 Task: Create a due date automation trigger when advanced on, on the wednesday of the week a card is due add fields with custom field "Resume" set to a date in this week at 11:00 AM.
Action: Mouse moved to (924, 62)
Screenshot: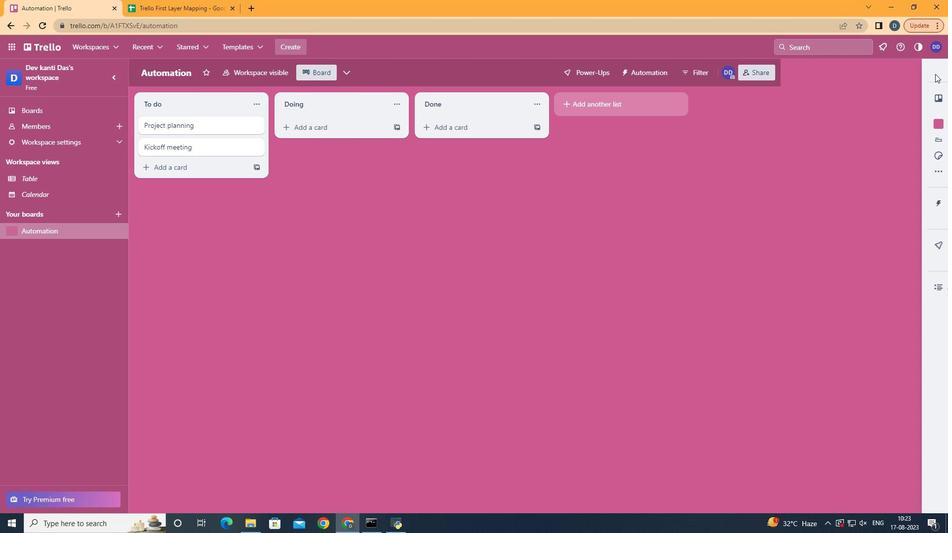 
Action: Mouse pressed left at (924, 62)
Screenshot: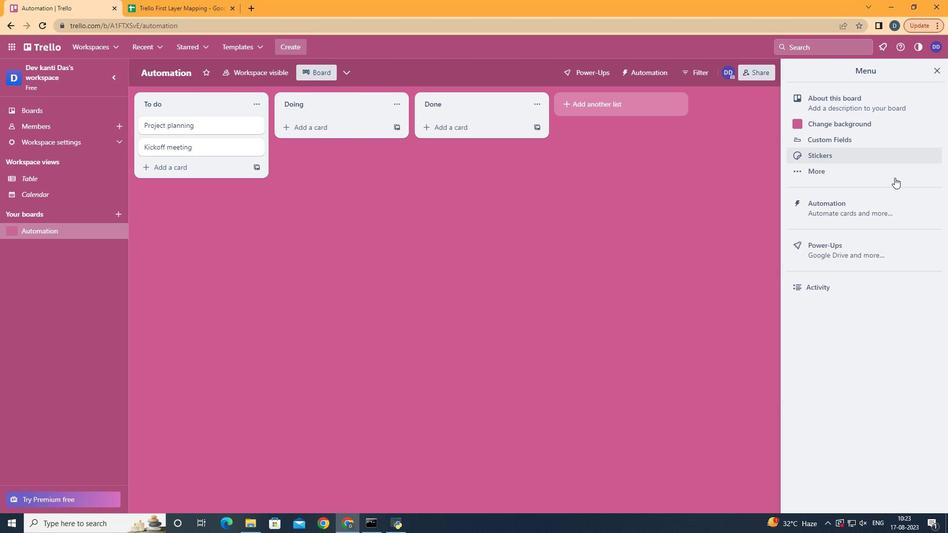 
Action: Mouse moved to (872, 190)
Screenshot: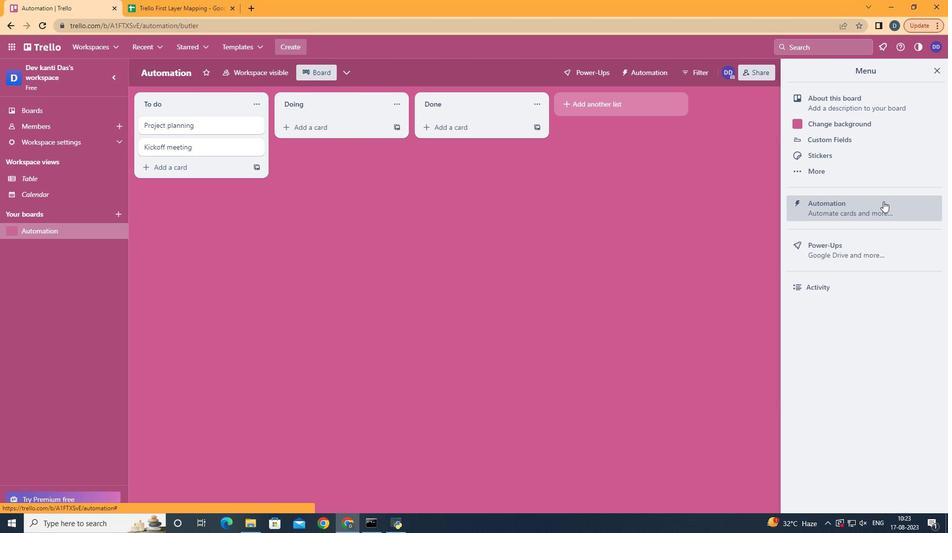 
Action: Mouse pressed left at (872, 190)
Screenshot: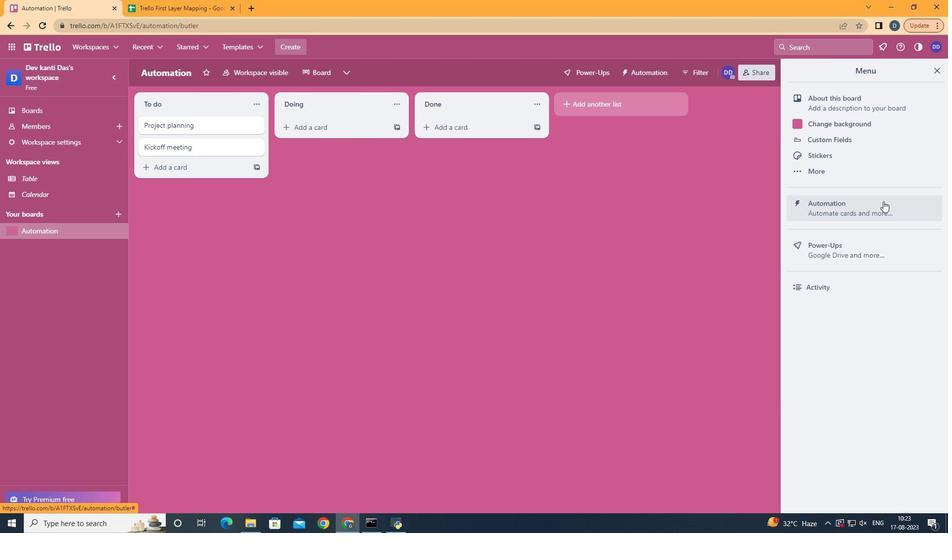 
Action: Mouse moved to (175, 185)
Screenshot: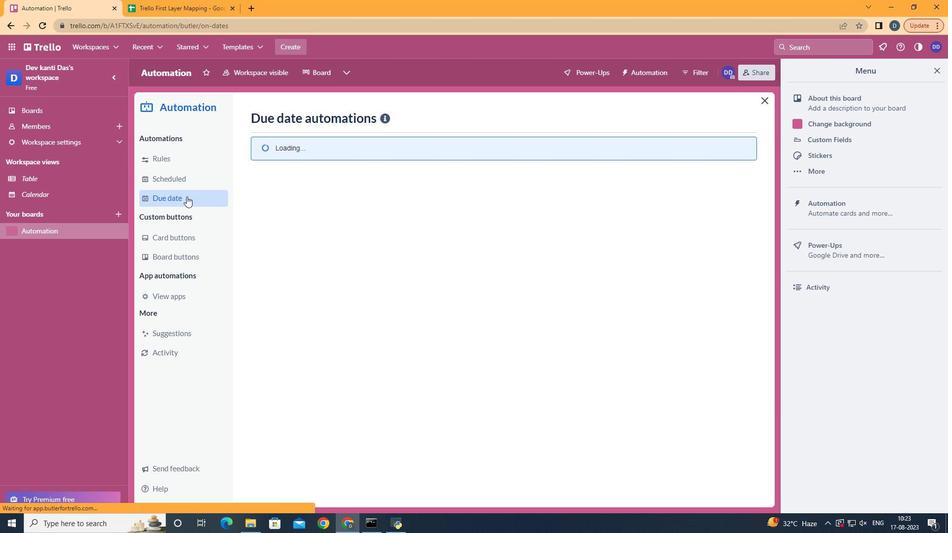 
Action: Mouse pressed left at (175, 185)
Screenshot: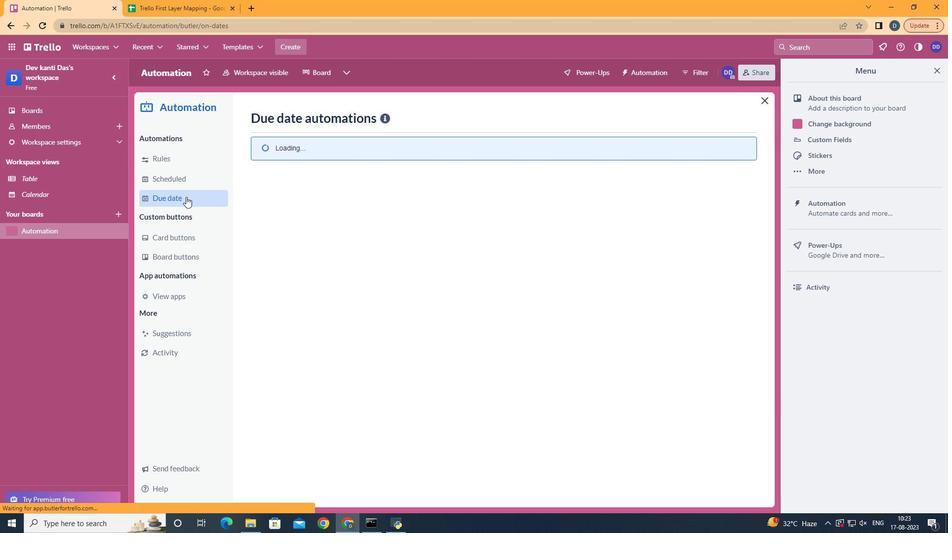 
Action: Mouse moved to (695, 106)
Screenshot: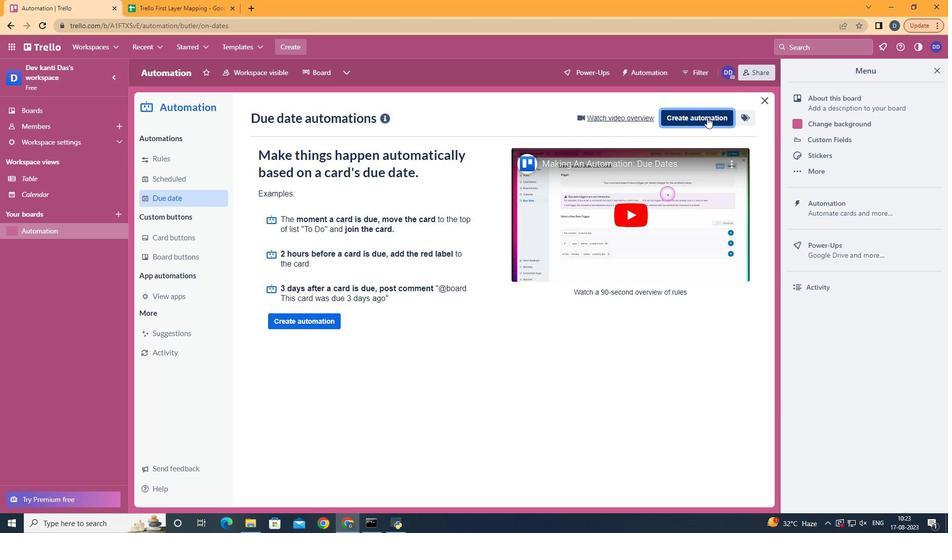 
Action: Mouse pressed left at (695, 106)
Screenshot: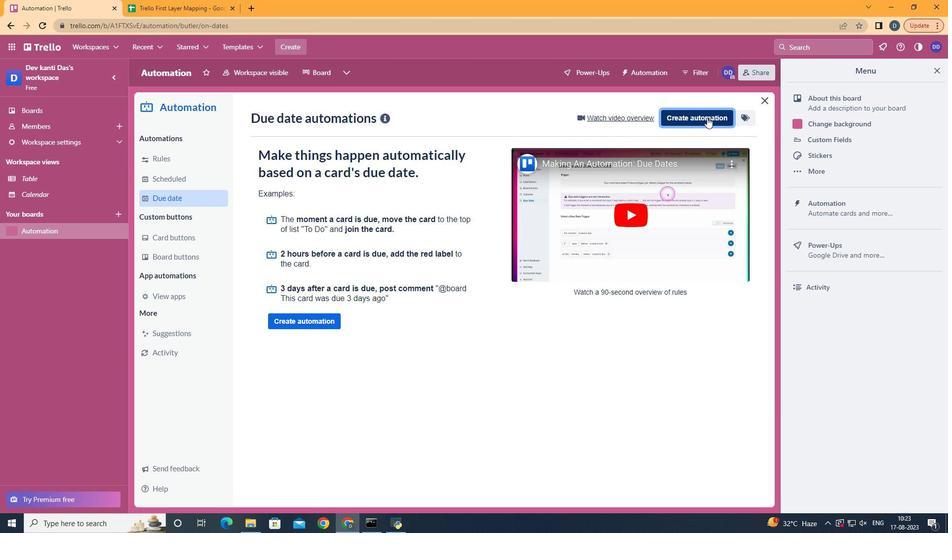 
Action: Mouse moved to (509, 207)
Screenshot: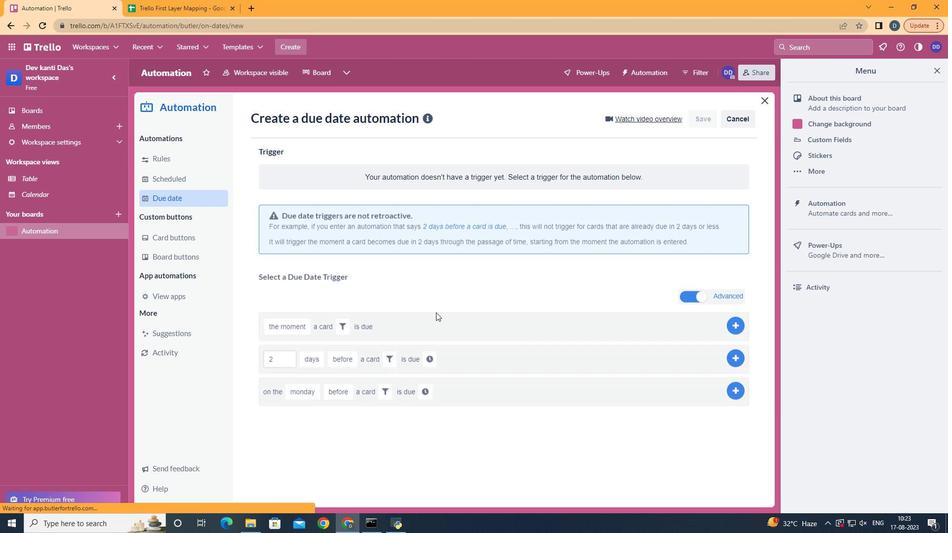 
Action: Mouse pressed left at (509, 207)
Screenshot: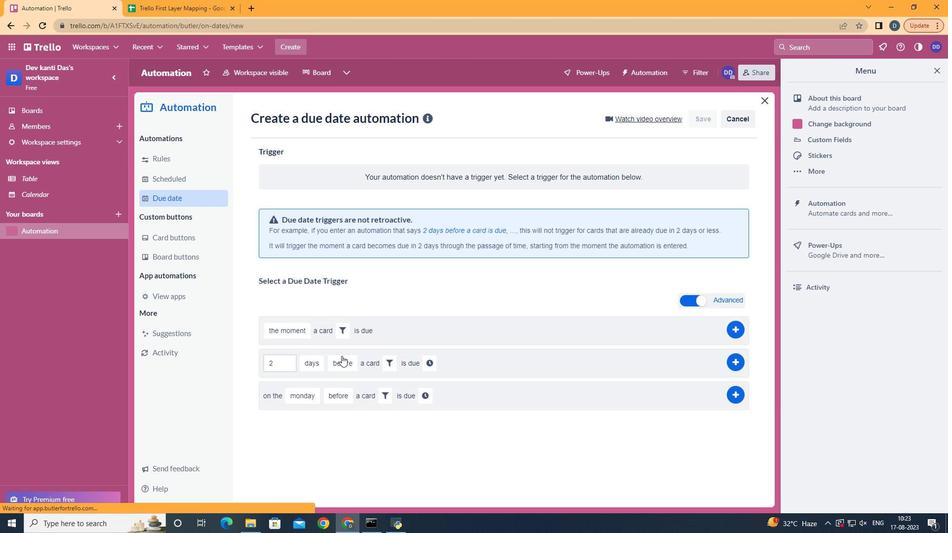 
Action: Mouse moved to (325, 288)
Screenshot: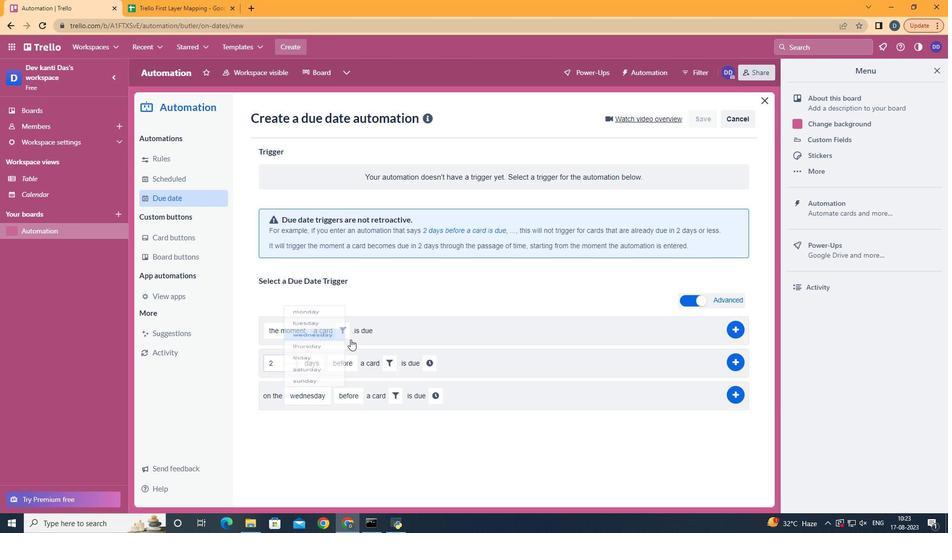 
Action: Mouse pressed left at (325, 288)
Screenshot: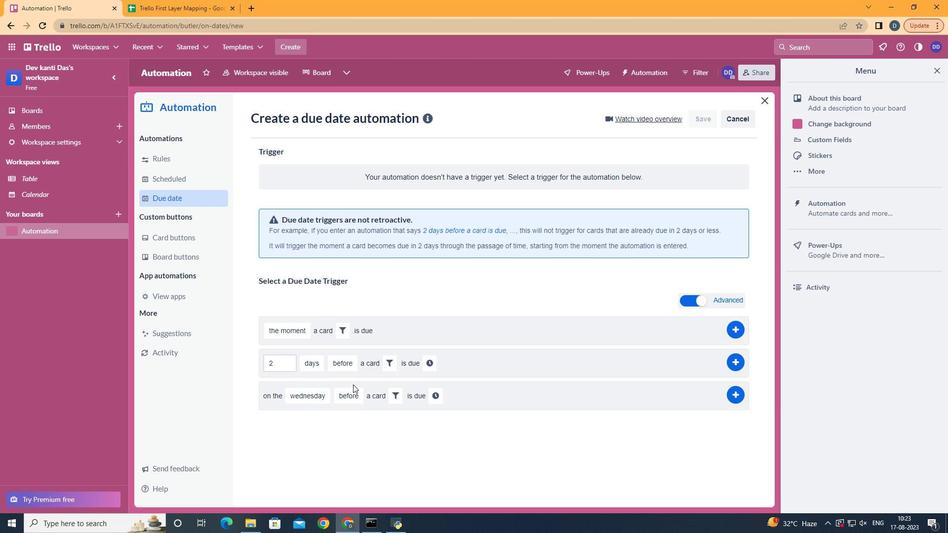 
Action: Mouse moved to (356, 448)
Screenshot: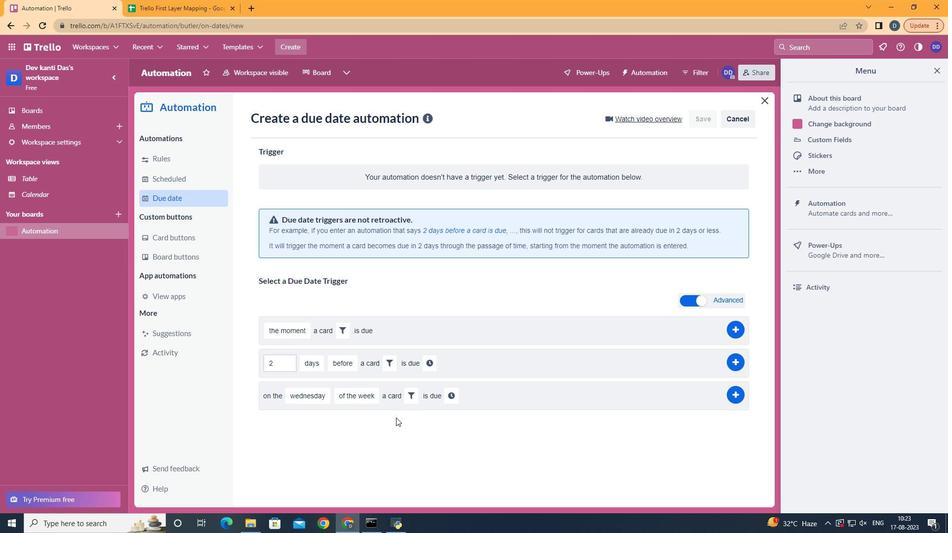 
Action: Mouse pressed left at (356, 448)
Screenshot: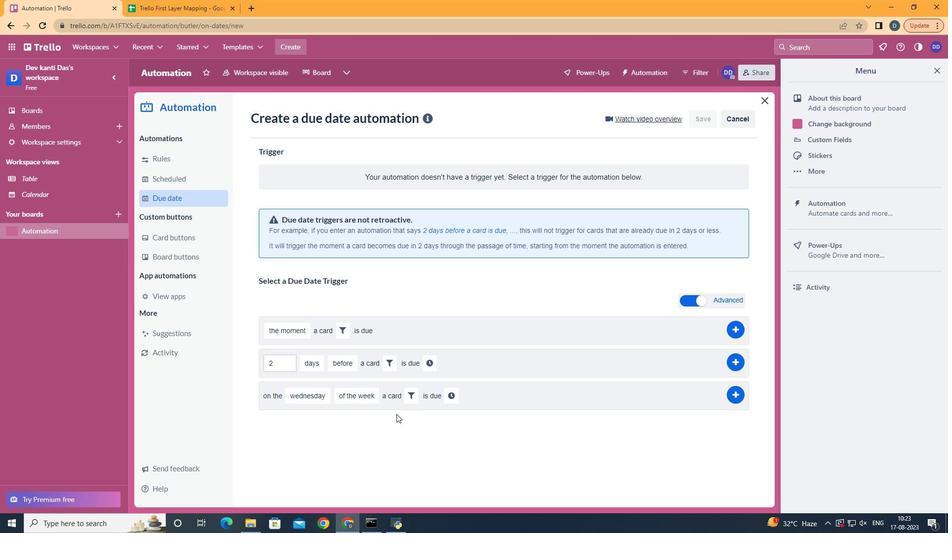 
Action: Mouse moved to (401, 384)
Screenshot: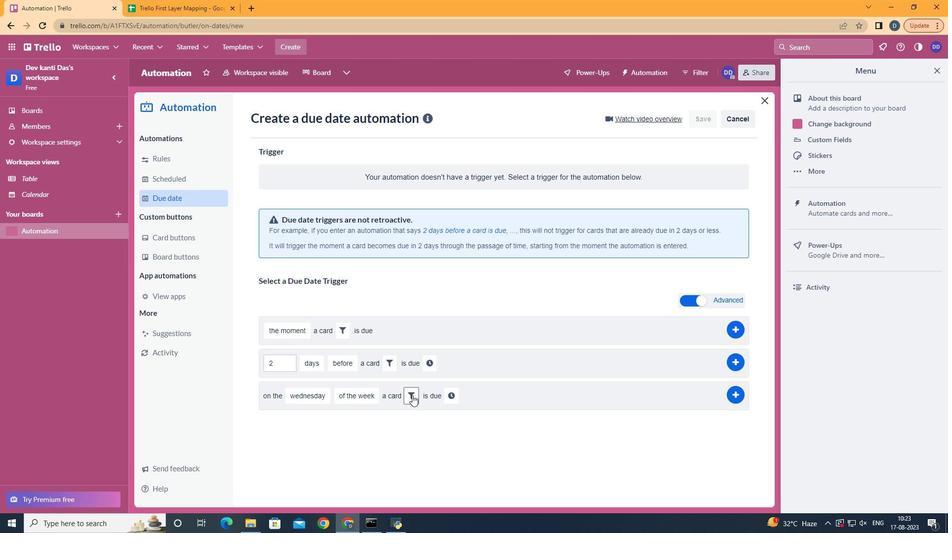 
Action: Mouse pressed left at (401, 384)
Screenshot: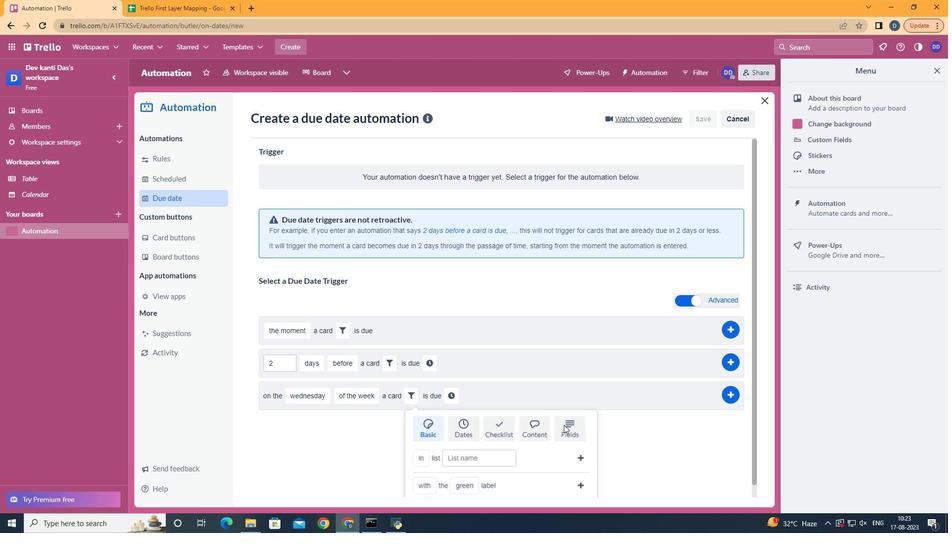 
Action: Mouse moved to (552, 413)
Screenshot: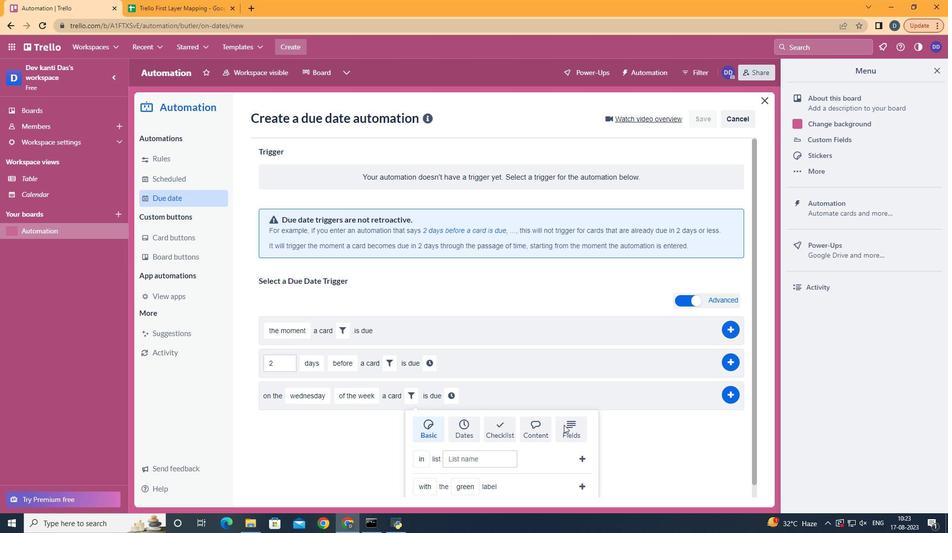 
Action: Mouse pressed left at (552, 413)
Screenshot: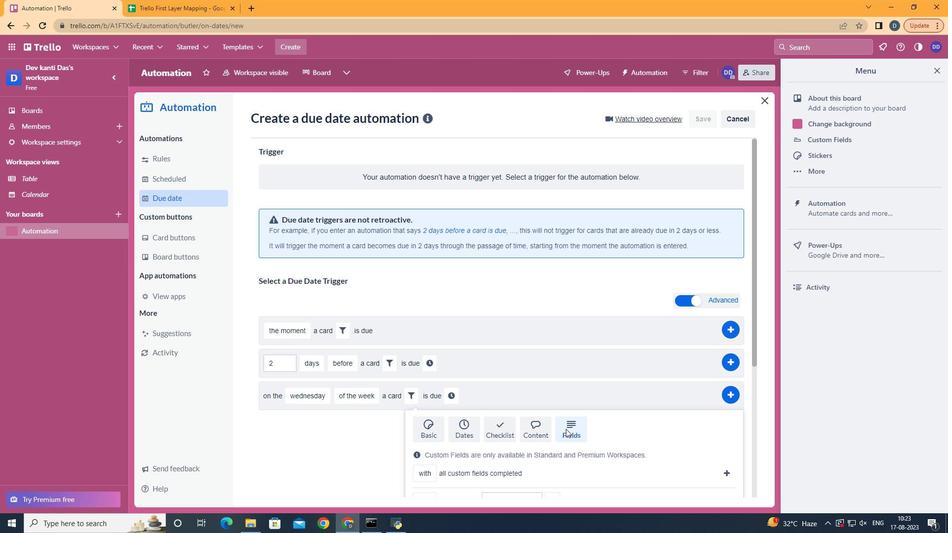 
Action: Mouse moved to (599, 470)
Screenshot: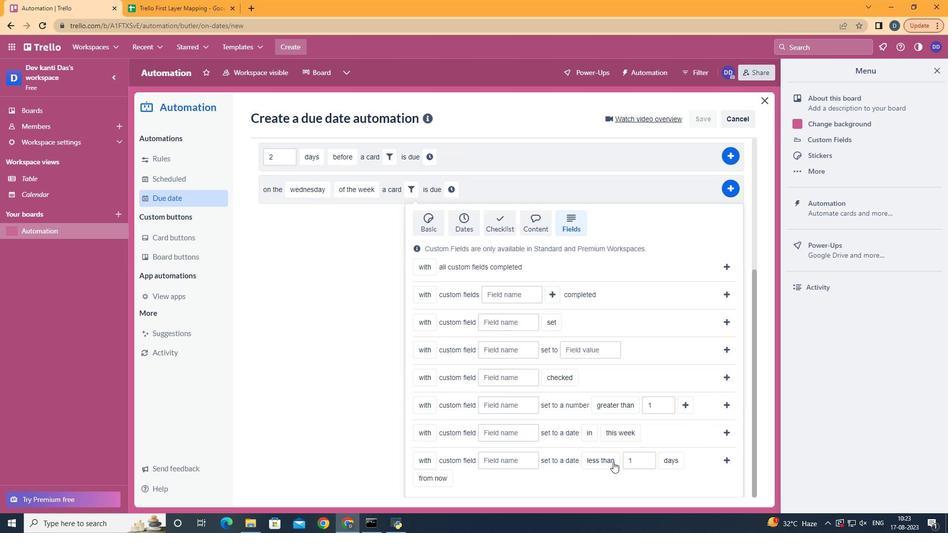 
Action: Mouse scrolled (599, 470) with delta (0, 0)
Screenshot: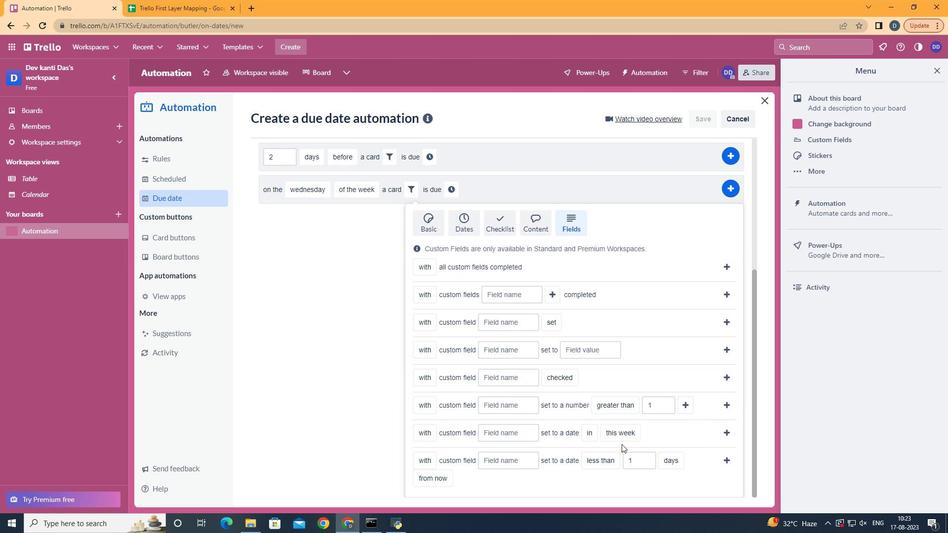 
Action: Mouse scrolled (599, 470) with delta (0, 0)
Screenshot: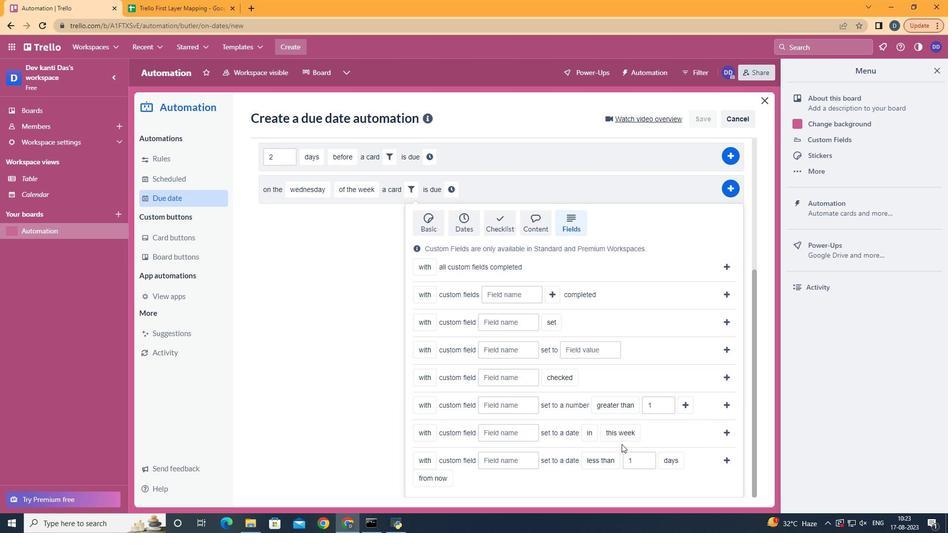 
Action: Mouse scrolled (599, 470) with delta (0, 0)
Screenshot: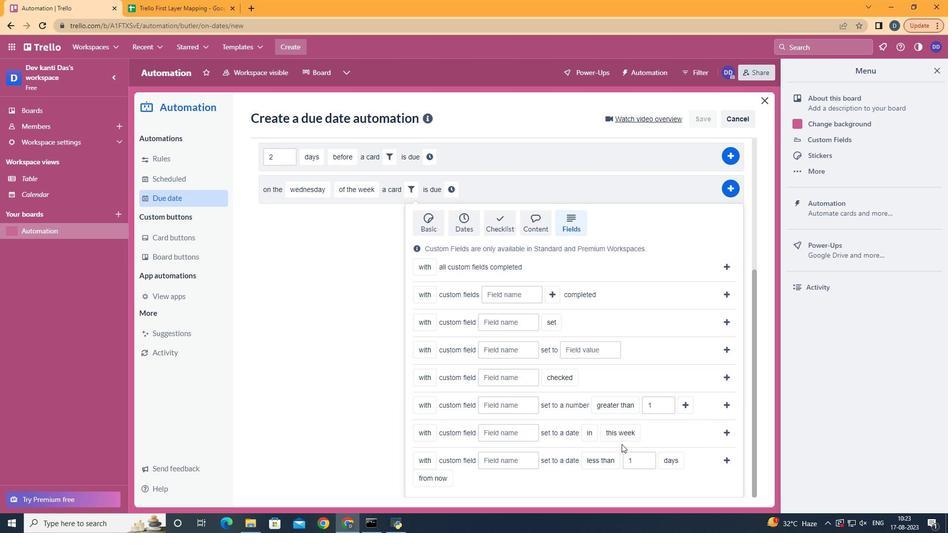 
Action: Mouse scrolled (599, 470) with delta (0, 0)
Screenshot: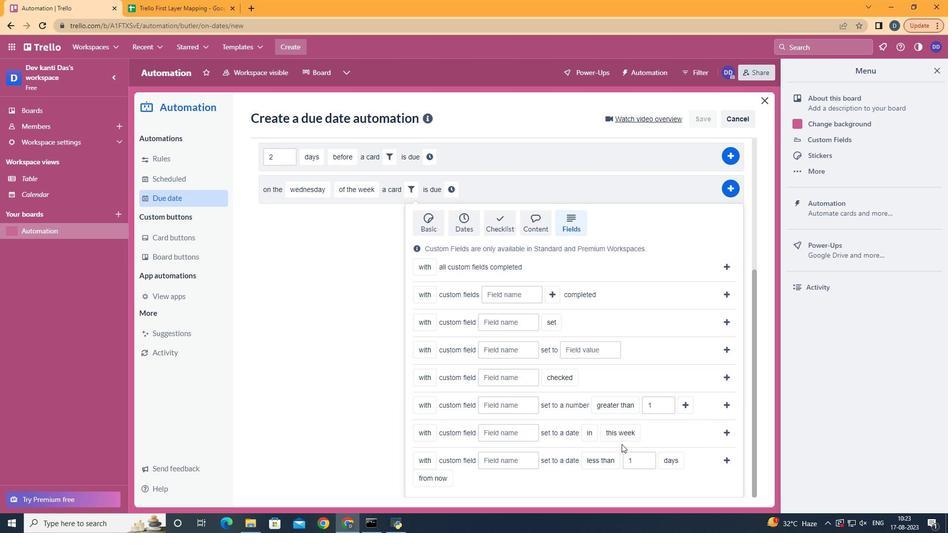 
Action: Mouse scrolled (599, 470) with delta (0, 0)
Screenshot: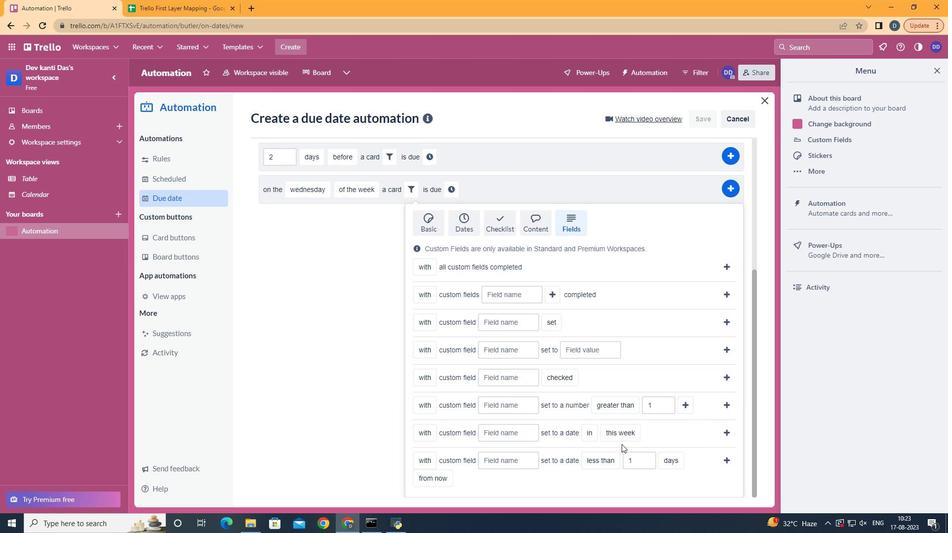 
Action: Mouse moved to (485, 421)
Screenshot: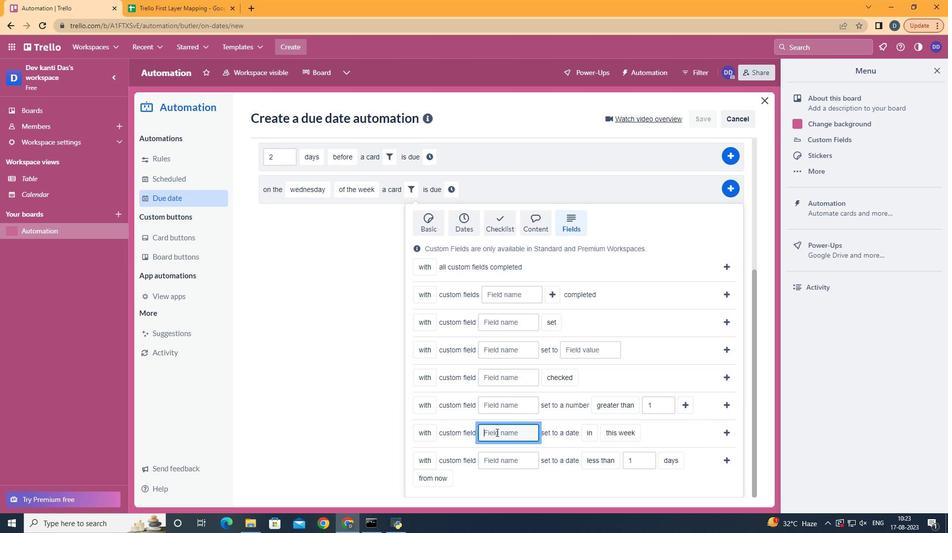 
Action: Mouse pressed left at (485, 421)
Screenshot: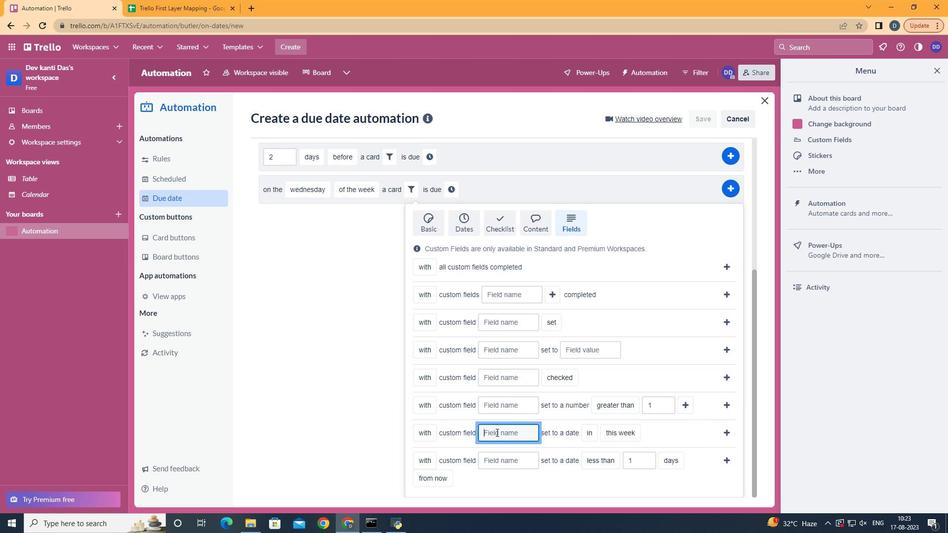 
Action: Key pressed <Key.shift>Resume
Screenshot: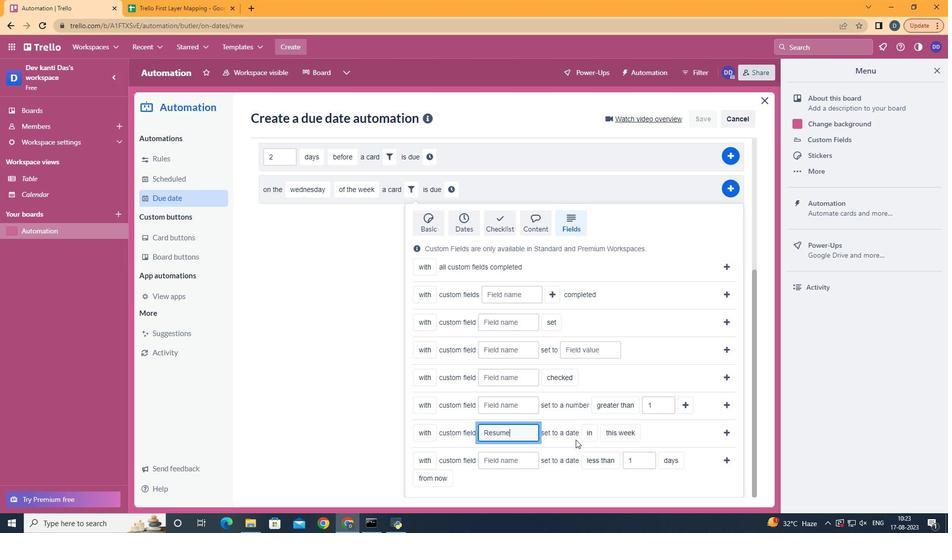 
Action: Mouse moved to (713, 418)
Screenshot: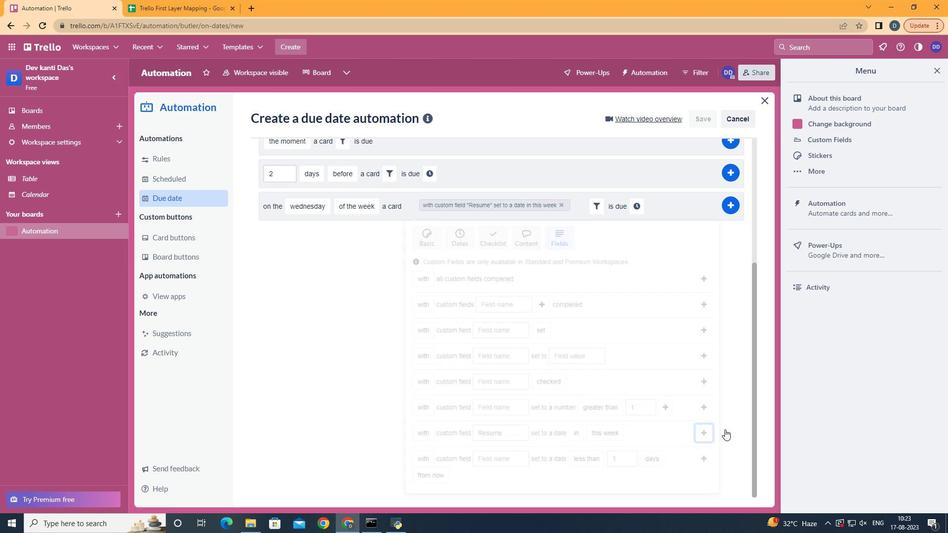 
Action: Mouse pressed left at (713, 418)
Screenshot: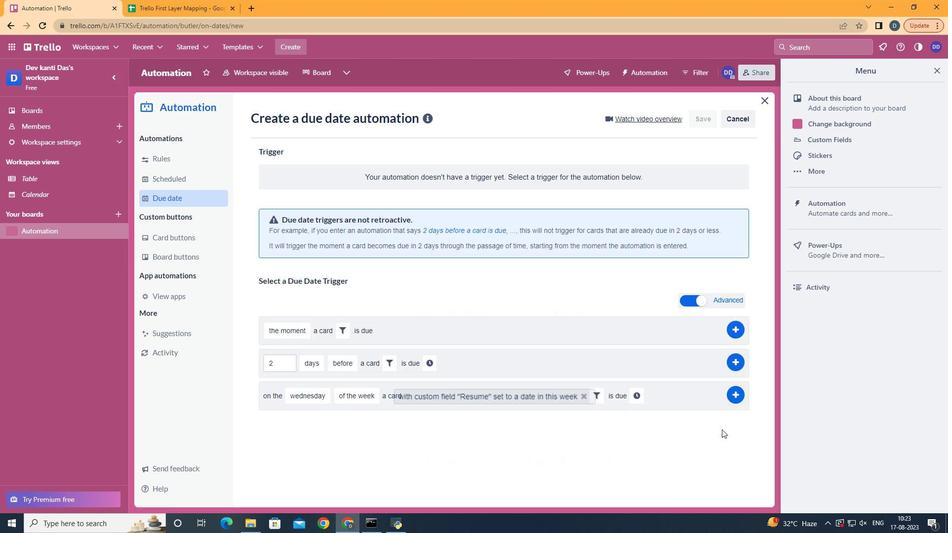
Action: Mouse moved to (625, 386)
Screenshot: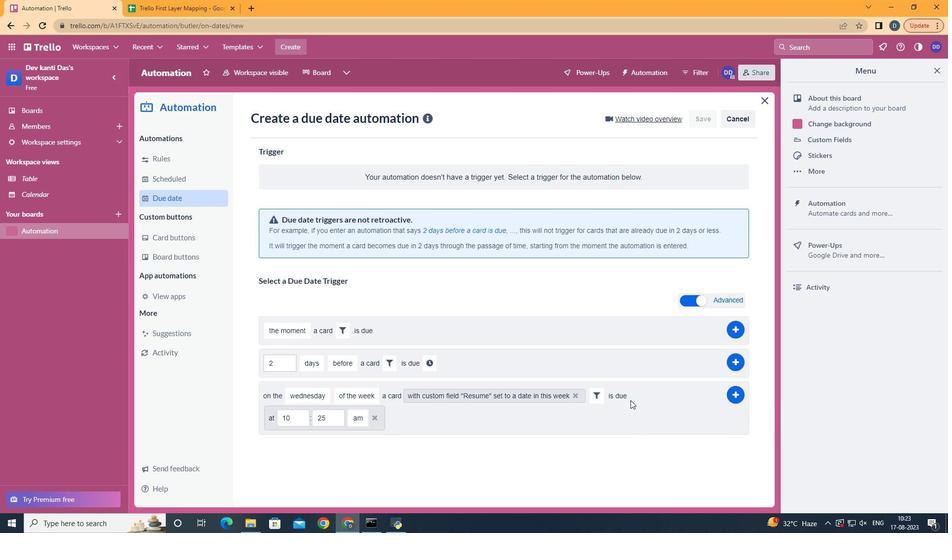 
Action: Mouse pressed left at (625, 386)
Screenshot: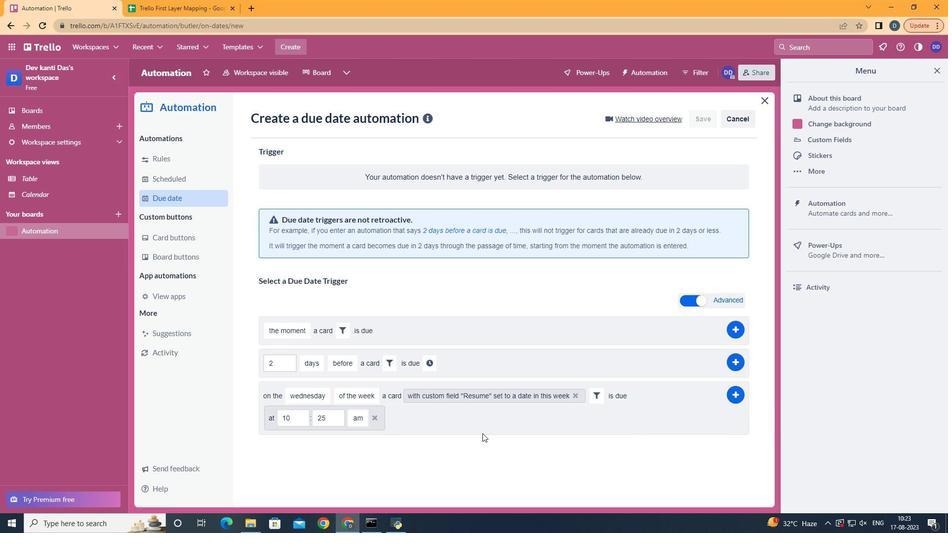 
Action: Mouse moved to (291, 409)
Screenshot: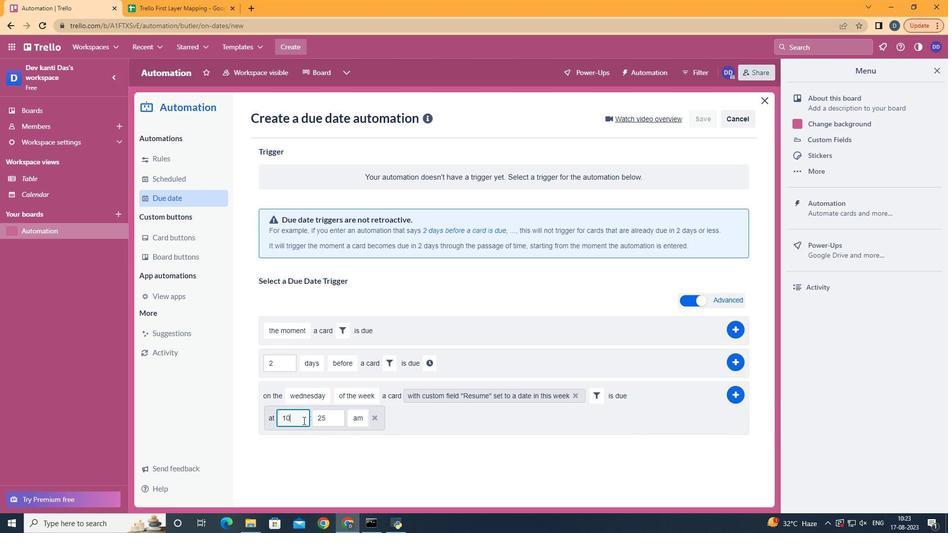 
Action: Mouse pressed left at (291, 409)
Screenshot: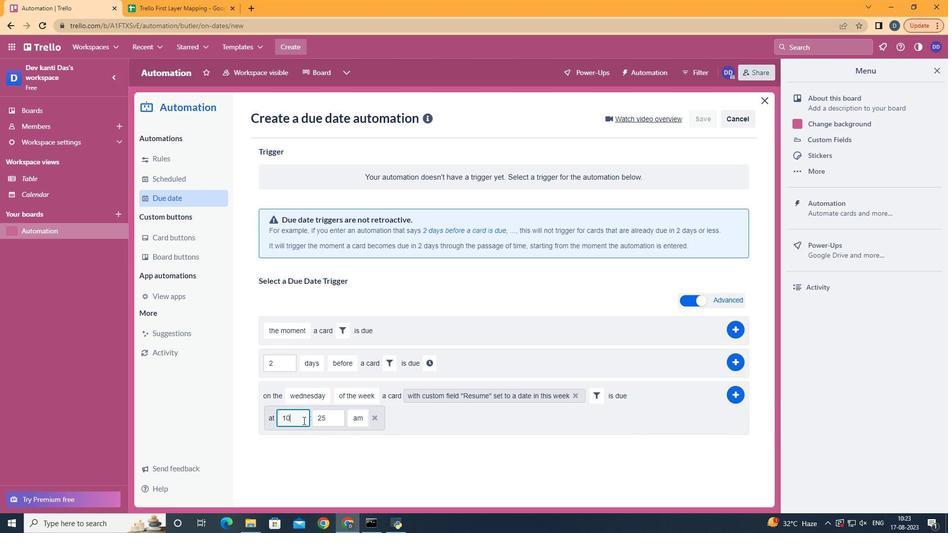 
Action: Key pressed <Key.backspace>1
Screenshot: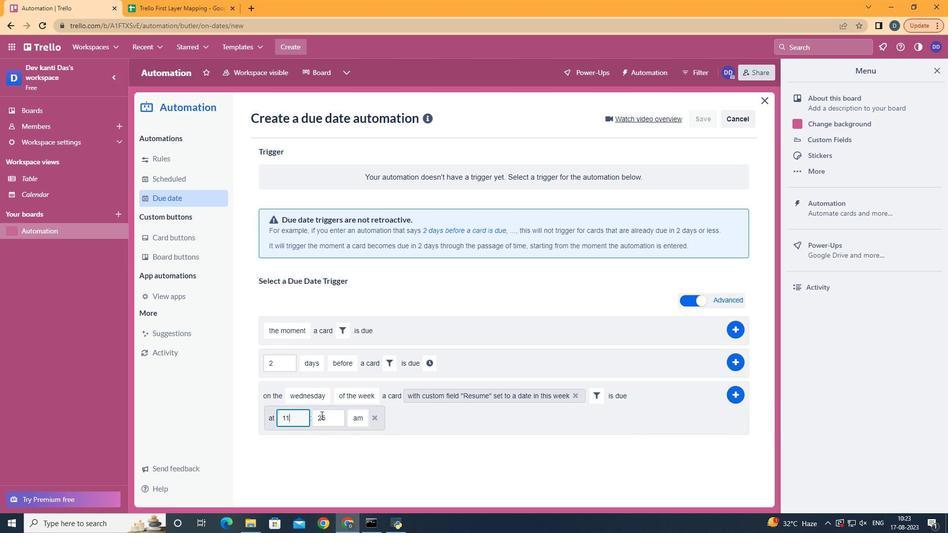 
Action: Mouse moved to (327, 402)
Screenshot: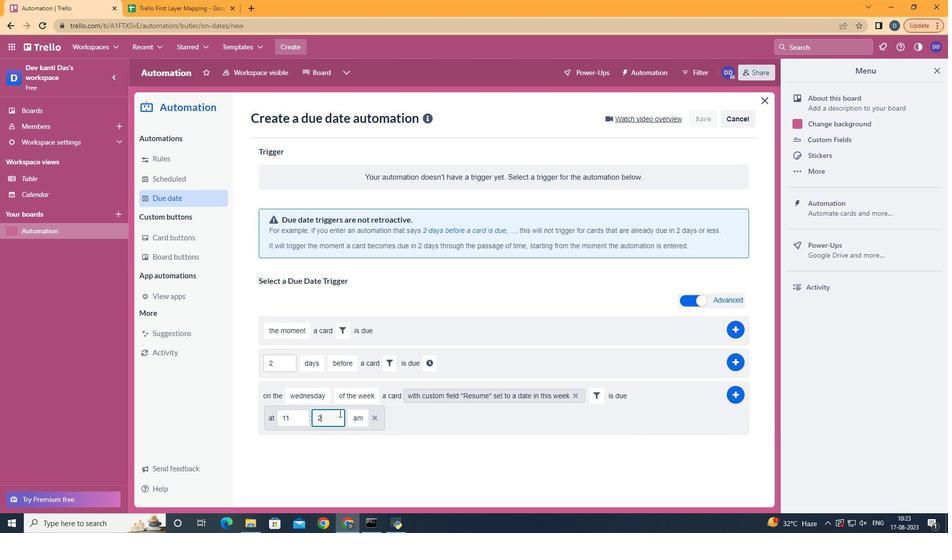 
Action: Mouse pressed left at (327, 402)
Screenshot: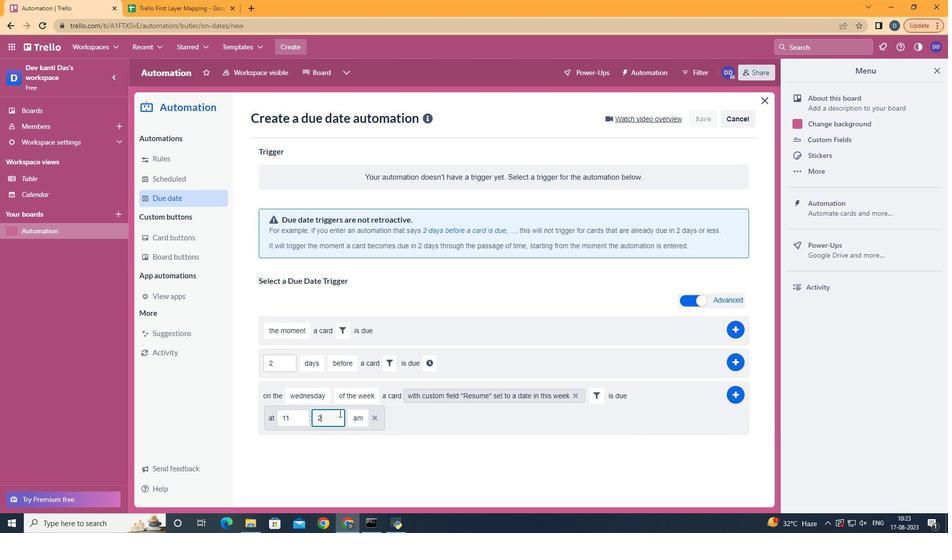 
Action: Key pressed <Key.backspace><Key.backspace>00
Screenshot: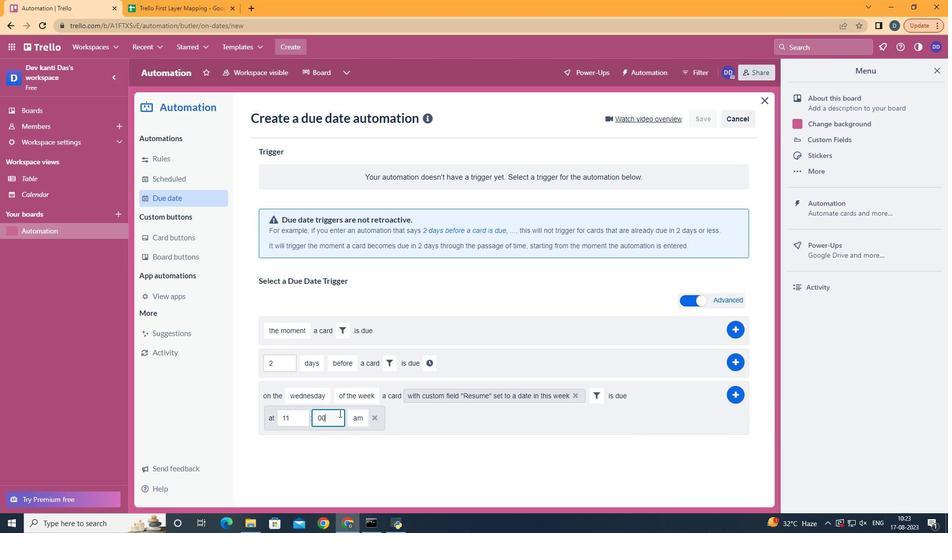 
Action: Mouse moved to (720, 383)
Screenshot: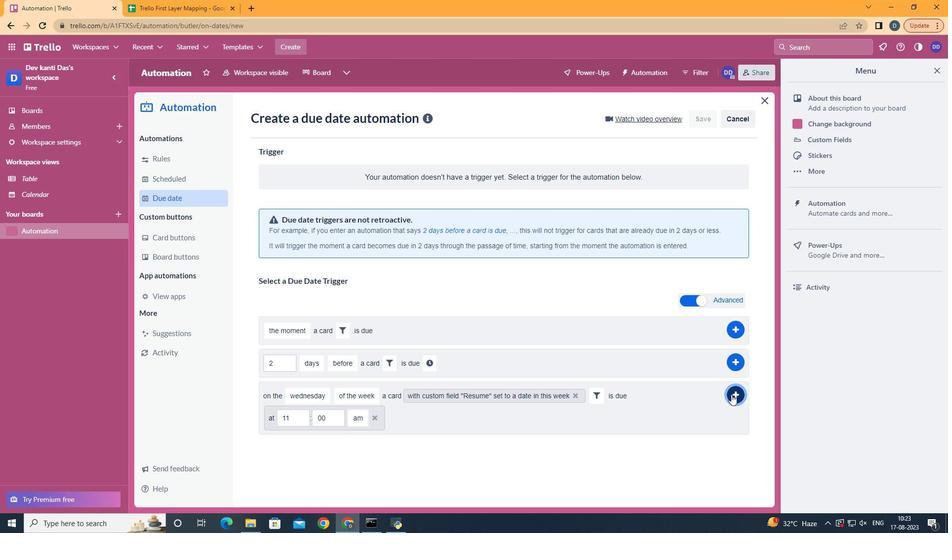 
Action: Mouse pressed left at (720, 383)
Screenshot: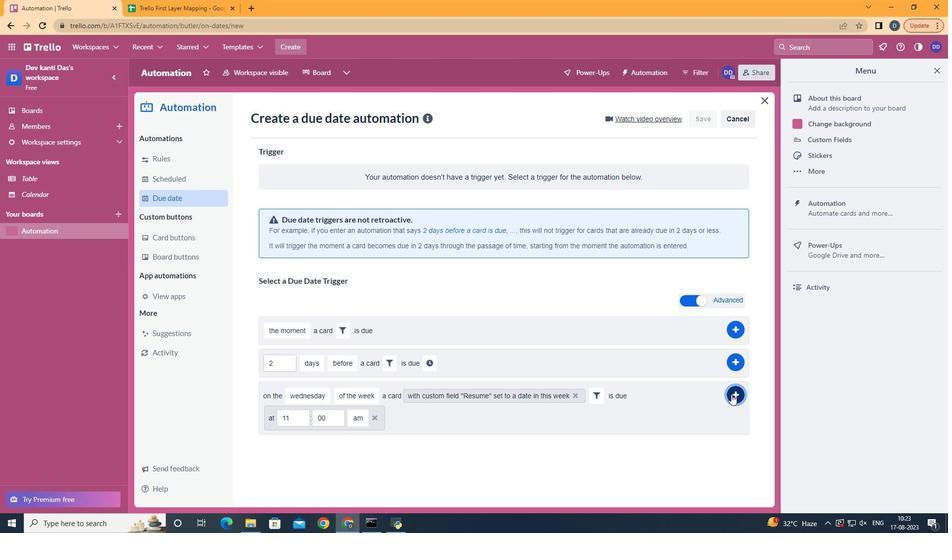 
